 Task: Add Tbj Gourmet Black Peppercorn Uncured Bacon Jam to the cart.
Action: Mouse moved to (755, 298)
Screenshot: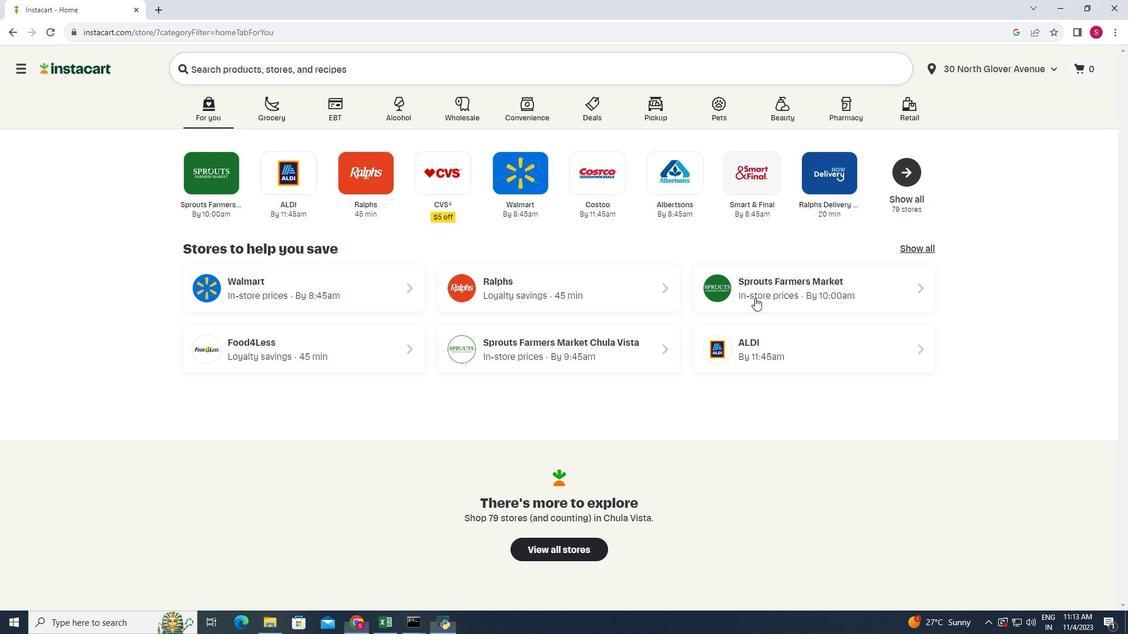
Action: Mouse pressed left at (755, 298)
Screenshot: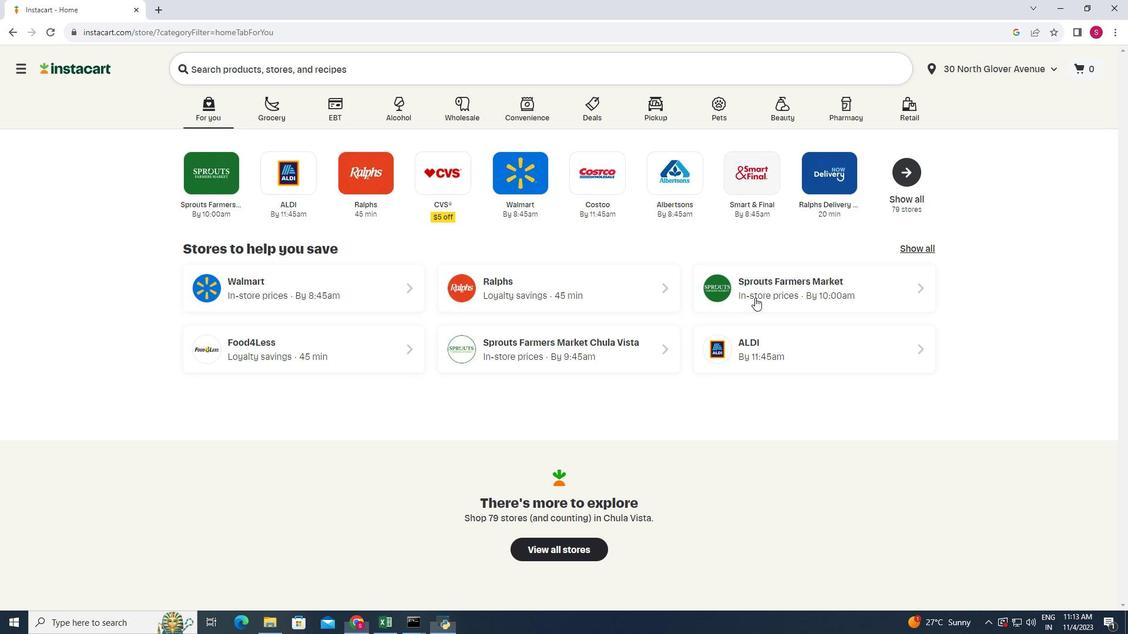 
Action: Mouse moved to (34, 400)
Screenshot: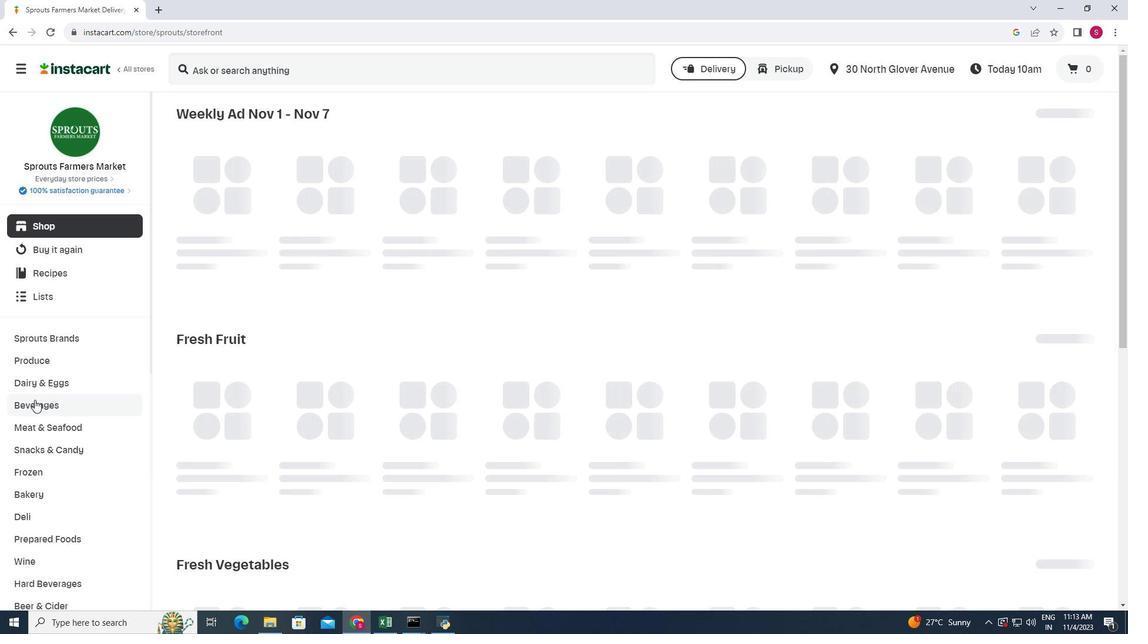 
Action: Mouse scrolled (34, 399) with delta (0, 0)
Screenshot: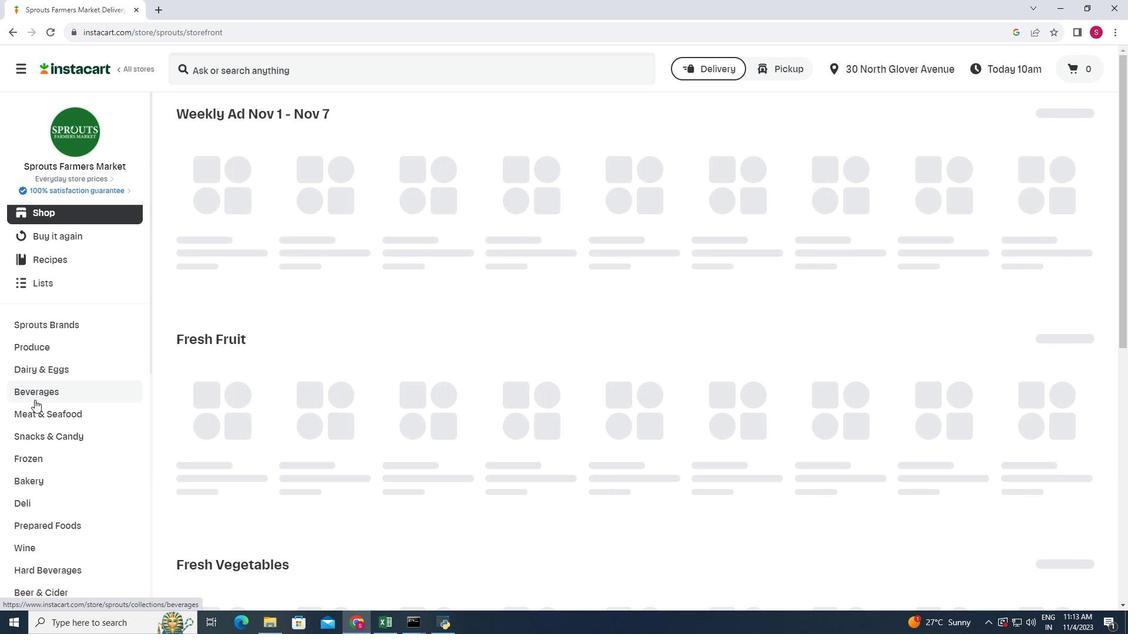 
Action: Mouse scrolled (34, 399) with delta (0, 0)
Screenshot: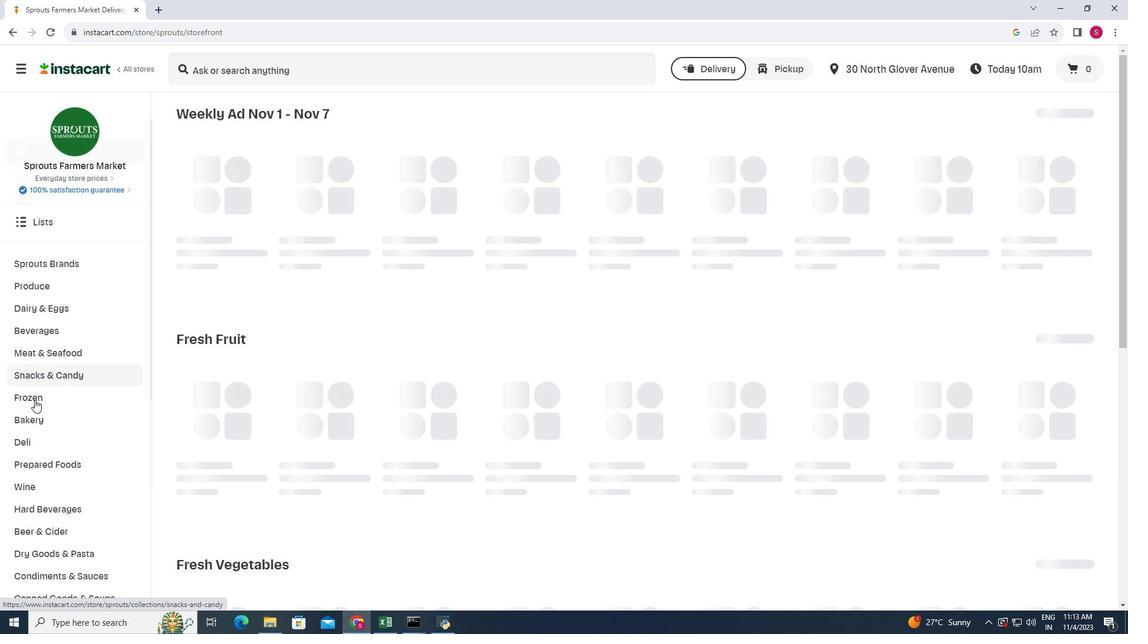 
Action: Mouse scrolled (34, 399) with delta (0, 0)
Screenshot: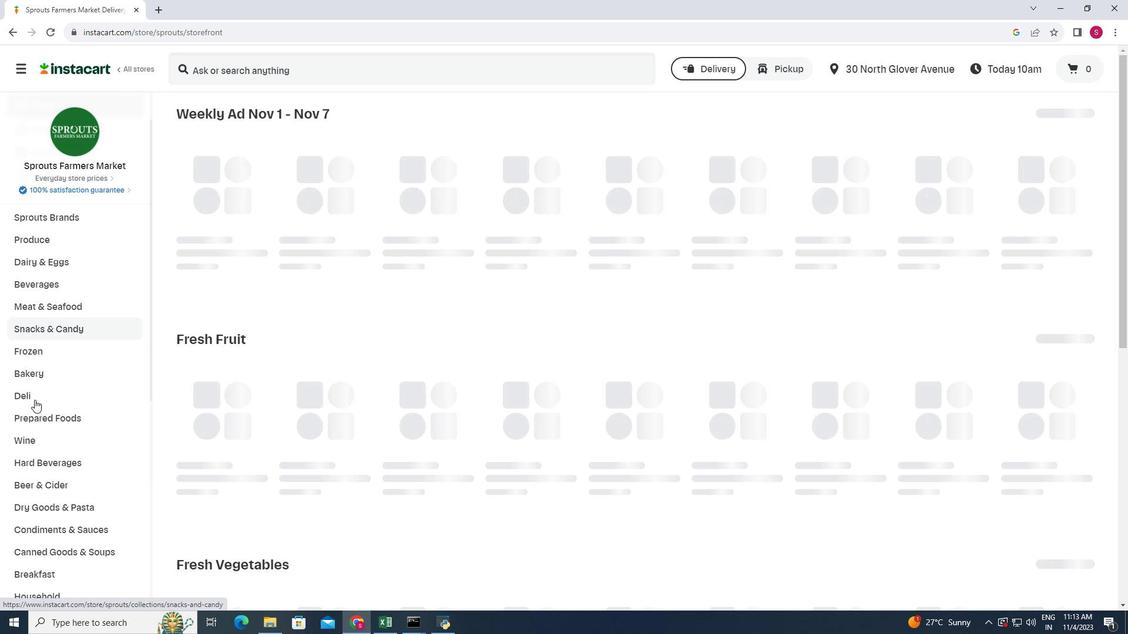 
Action: Mouse scrolled (34, 399) with delta (0, 0)
Screenshot: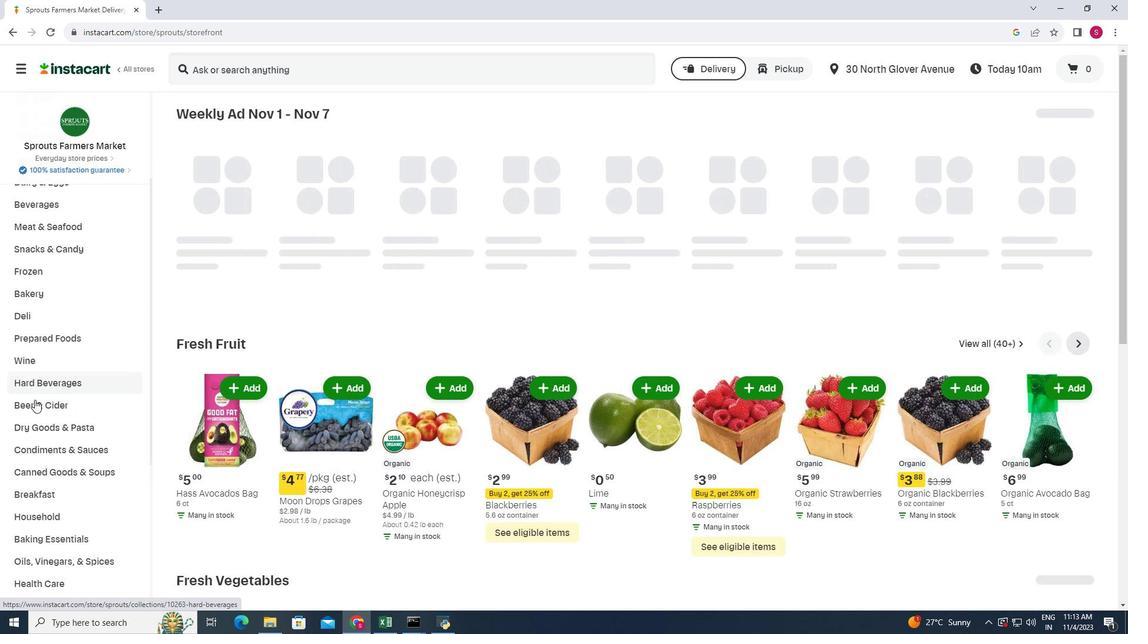
Action: Mouse moved to (37, 457)
Screenshot: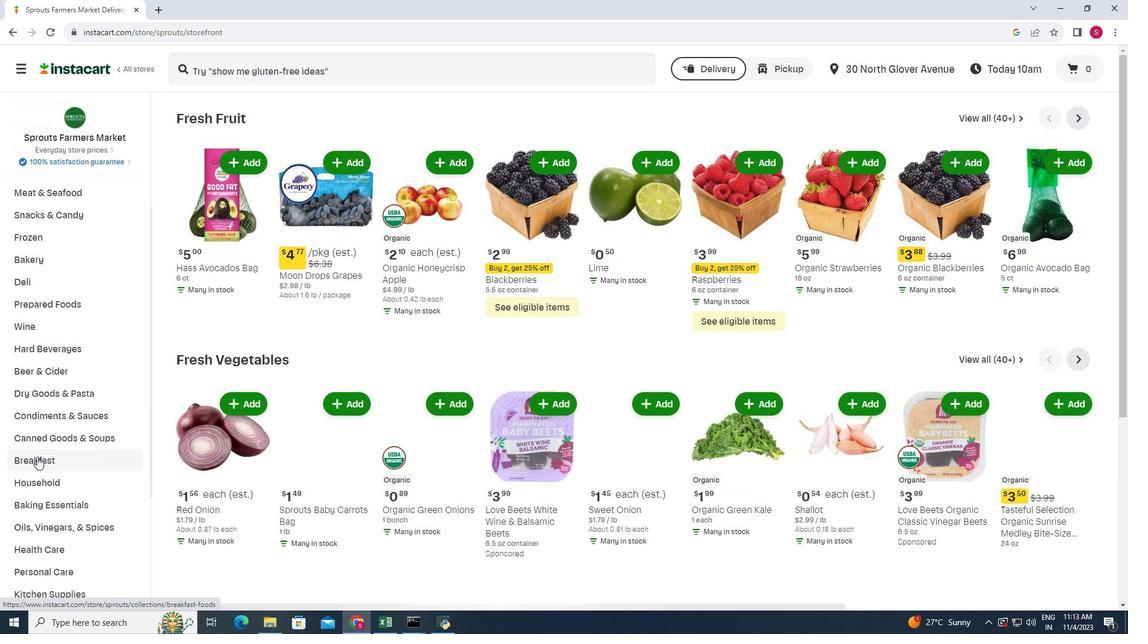 
Action: Mouse pressed left at (37, 457)
Screenshot: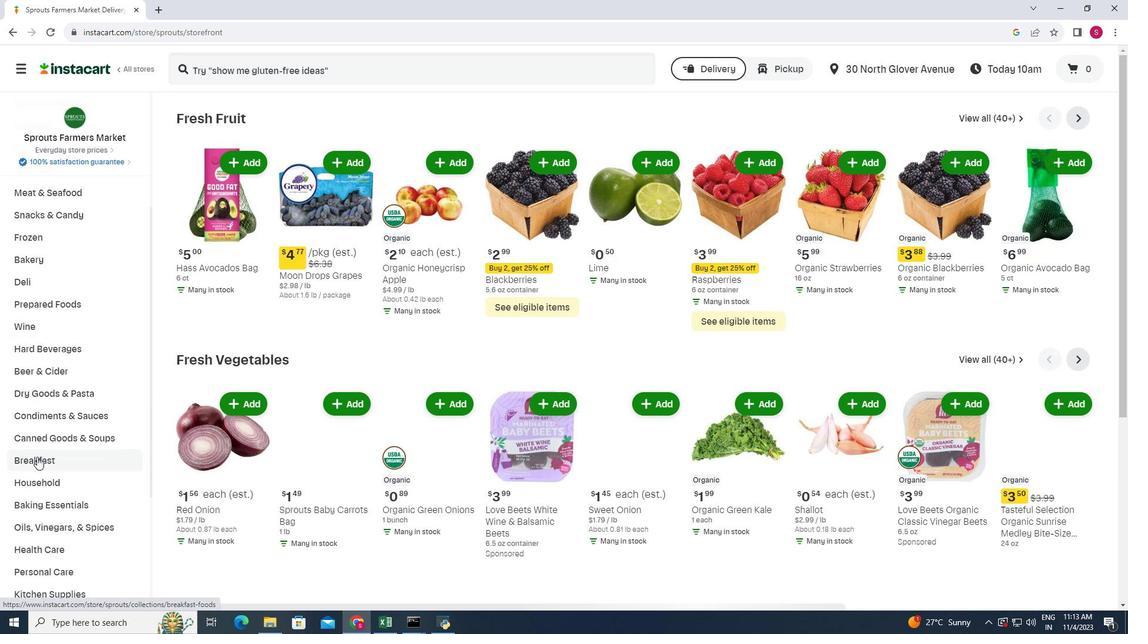 
Action: Mouse moved to (717, 149)
Screenshot: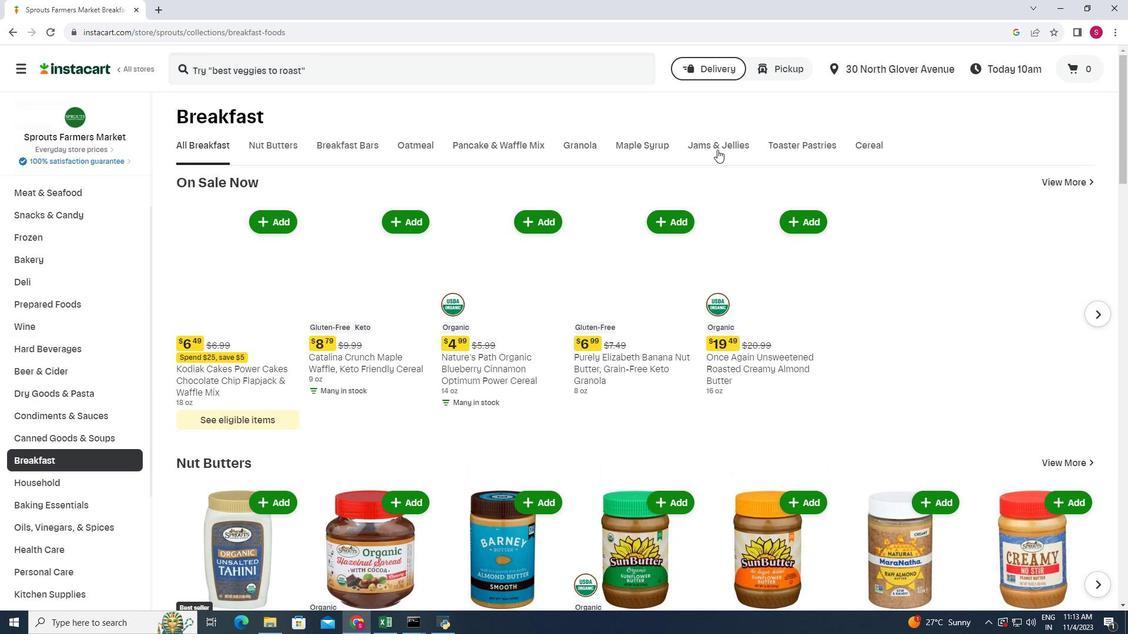 
Action: Mouse pressed left at (717, 149)
Screenshot: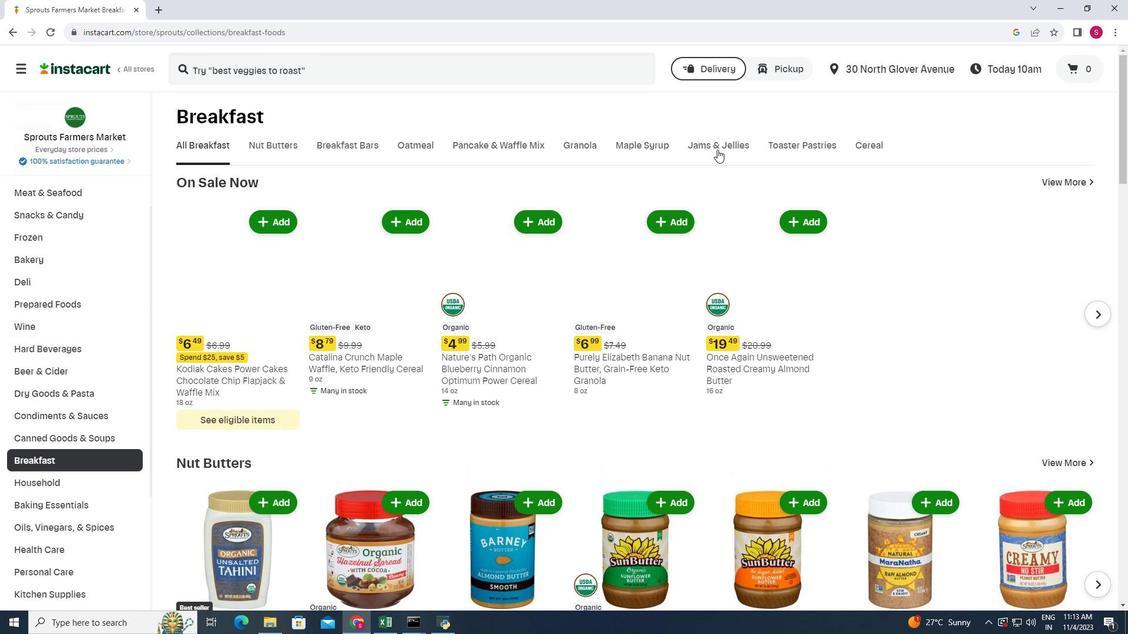 
Action: Mouse moved to (286, 208)
Screenshot: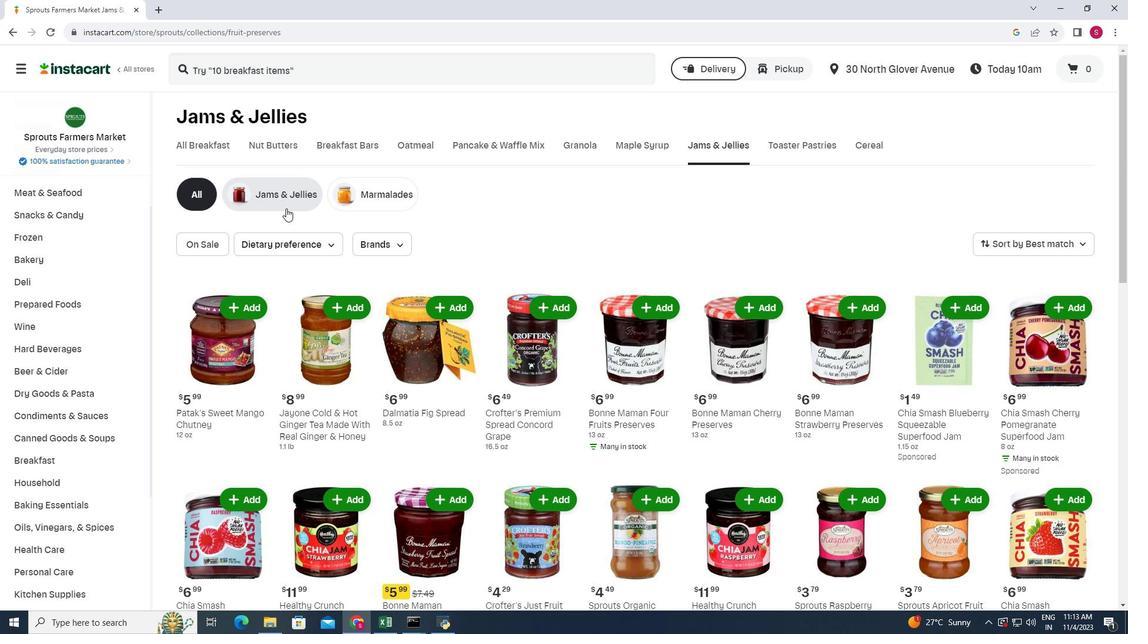 
Action: Mouse pressed left at (286, 208)
Screenshot: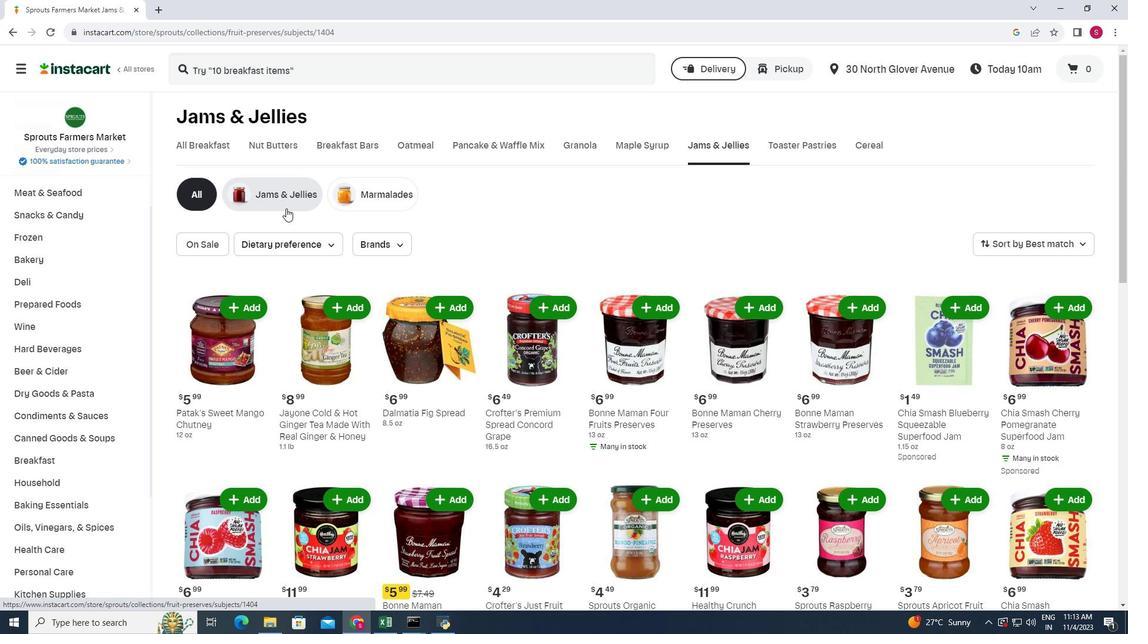 
Action: Mouse moved to (557, 228)
Screenshot: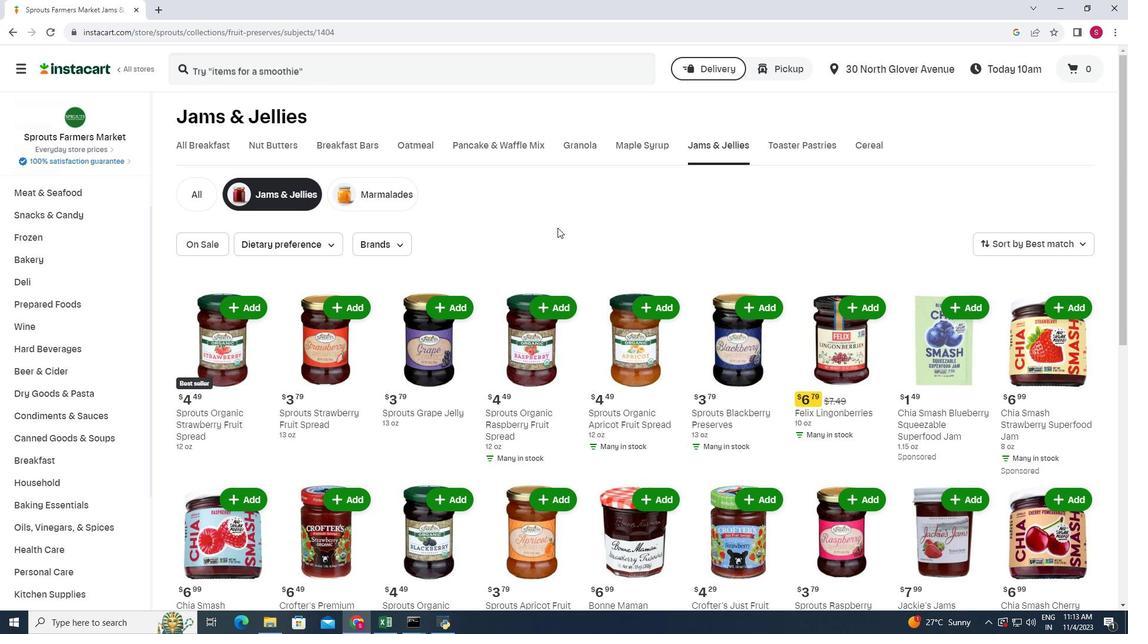 
Action: Mouse scrolled (557, 227) with delta (0, 0)
Screenshot: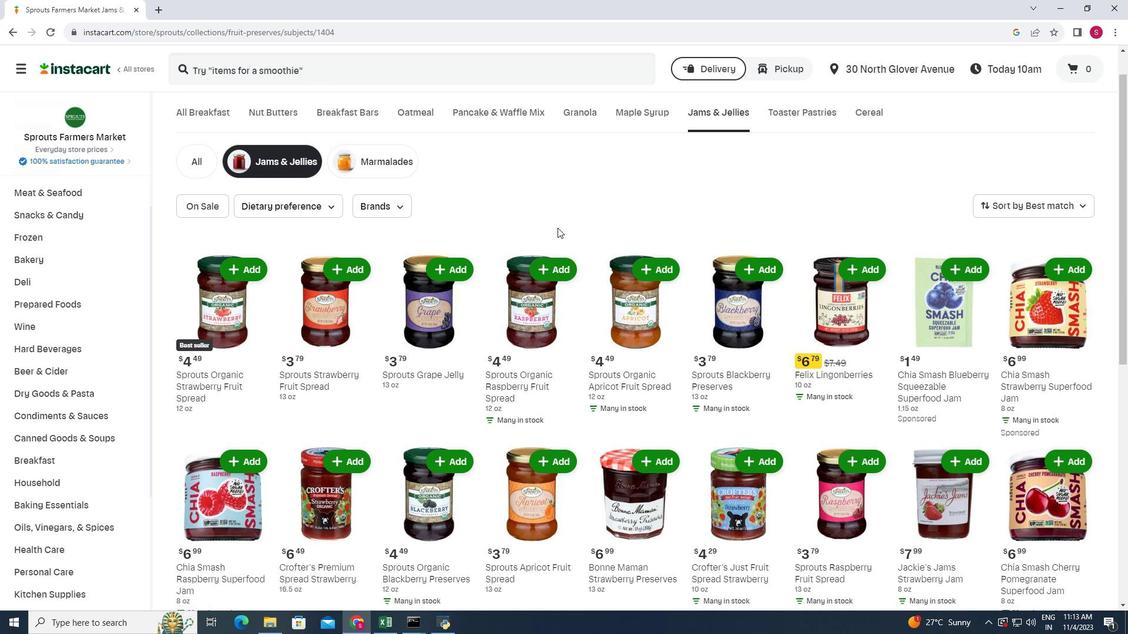
Action: Mouse scrolled (557, 227) with delta (0, 0)
Screenshot: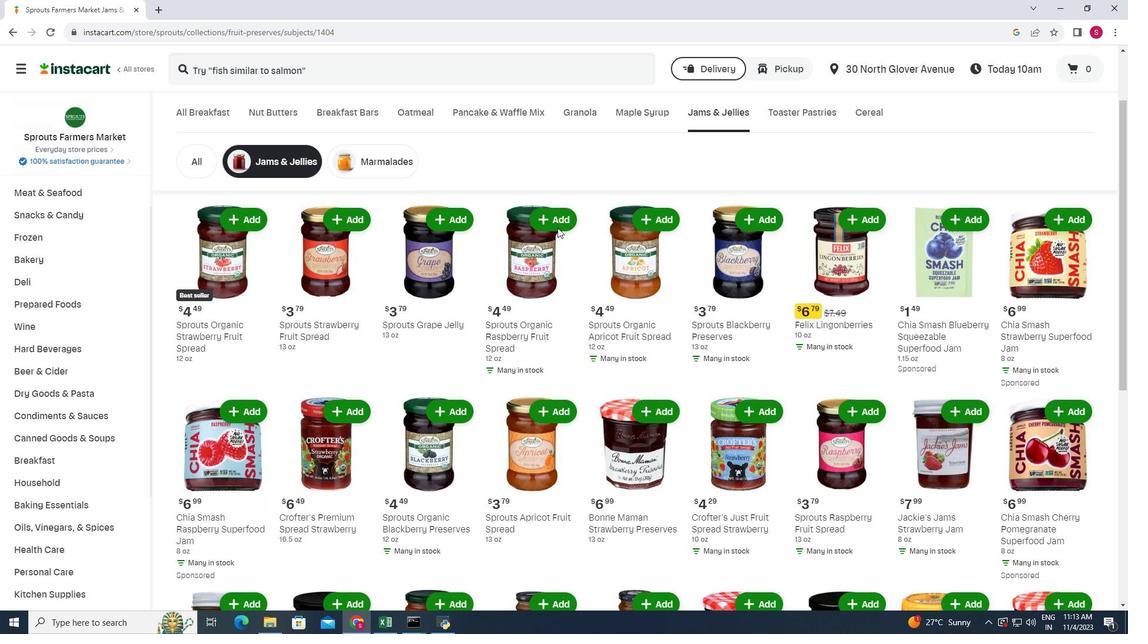 
Action: Mouse scrolled (557, 227) with delta (0, 0)
Screenshot: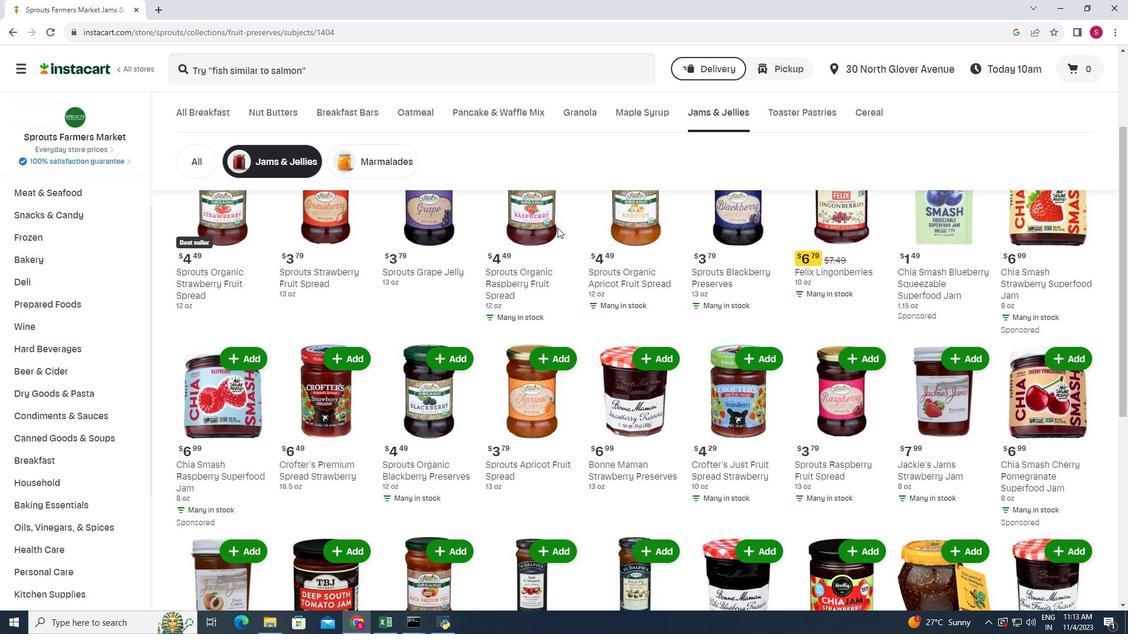 
Action: Mouse scrolled (557, 227) with delta (0, 0)
Screenshot: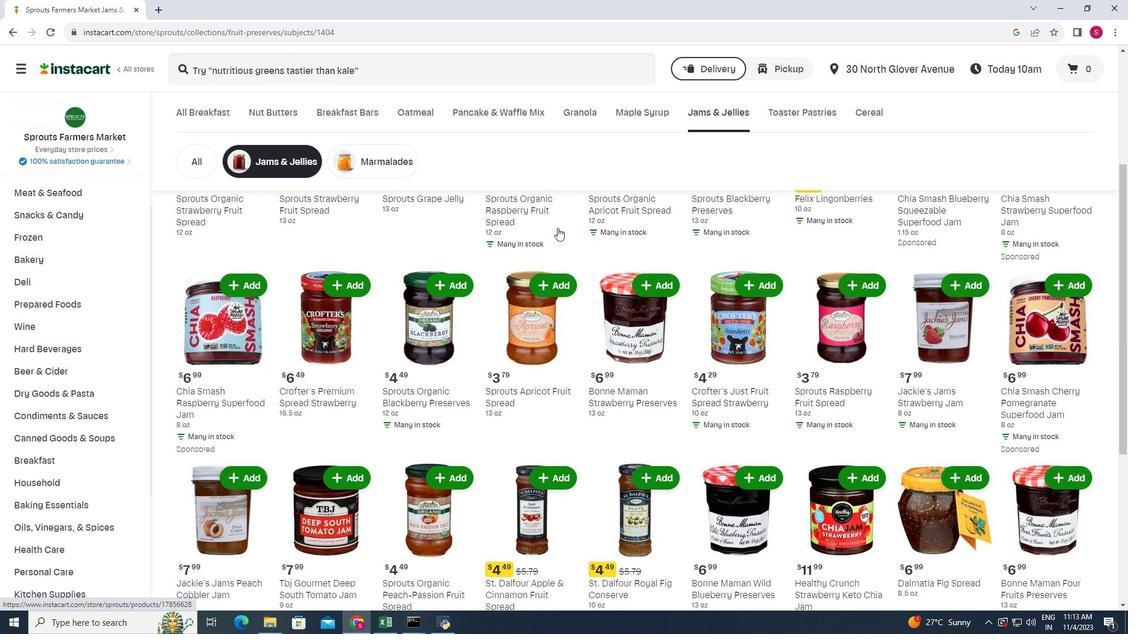 
Action: Mouse scrolled (557, 227) with delta (0, 0)
Screenshot: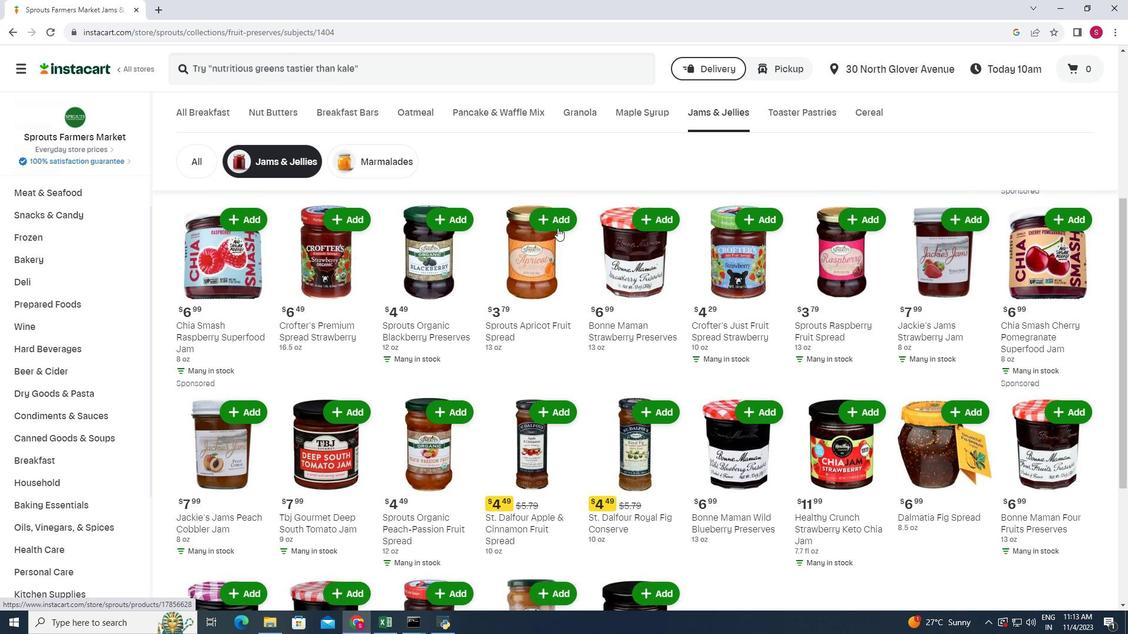 
Action: Mouse scrolled (557, 227) with delta (0, 0)
Screenshot: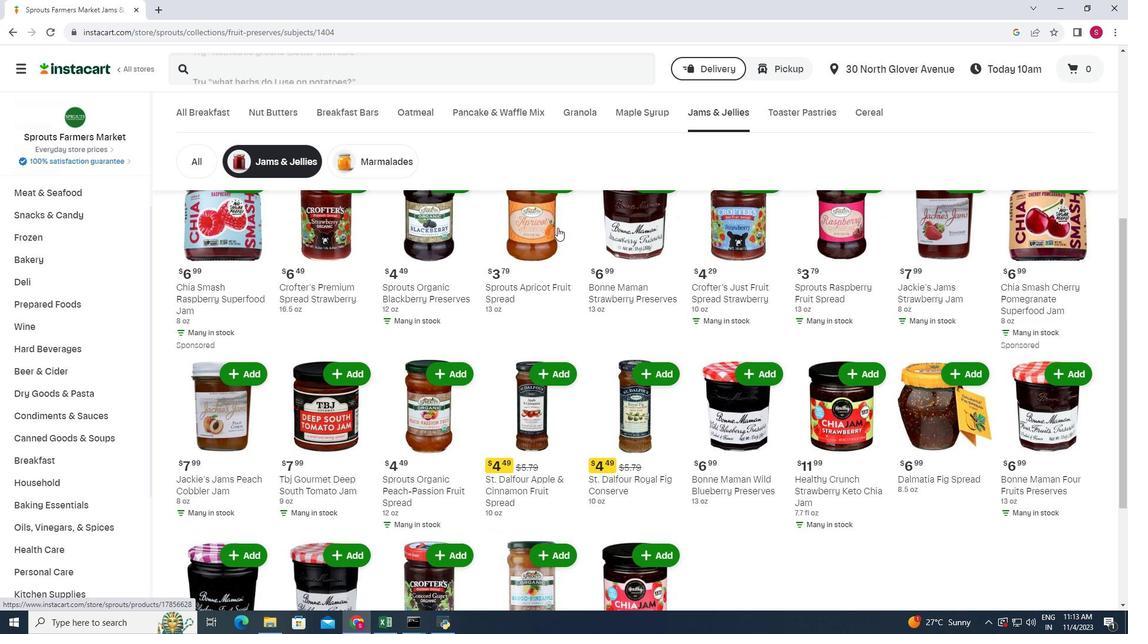 
Action: Mouse scrolled (557, 227) with delta (0, 0)
Screenshot: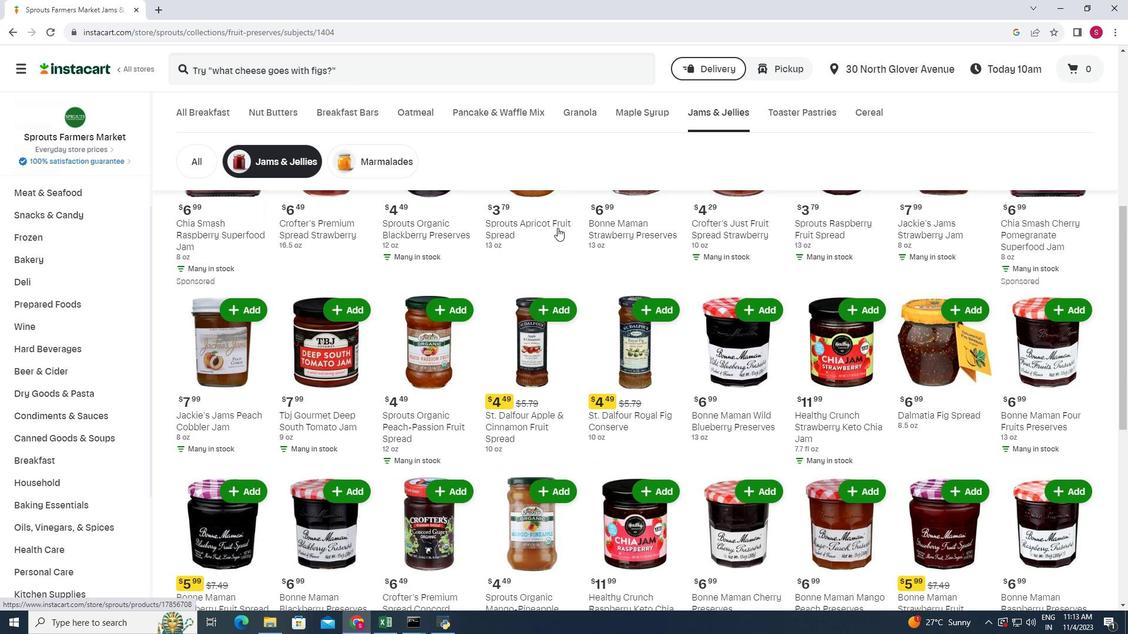 
Action: Mouse scrolled (557, 227) with delta (0, 0)
Screenshot: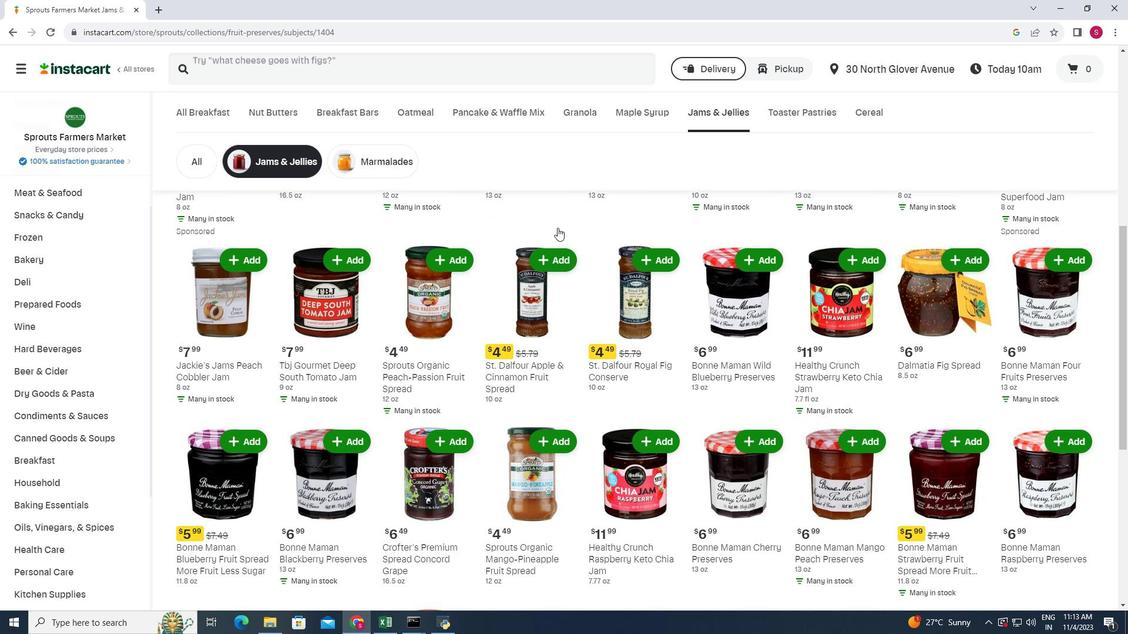 
Action: Mouse scrolled (557, 227) with delta (0, 0)
Screenshot: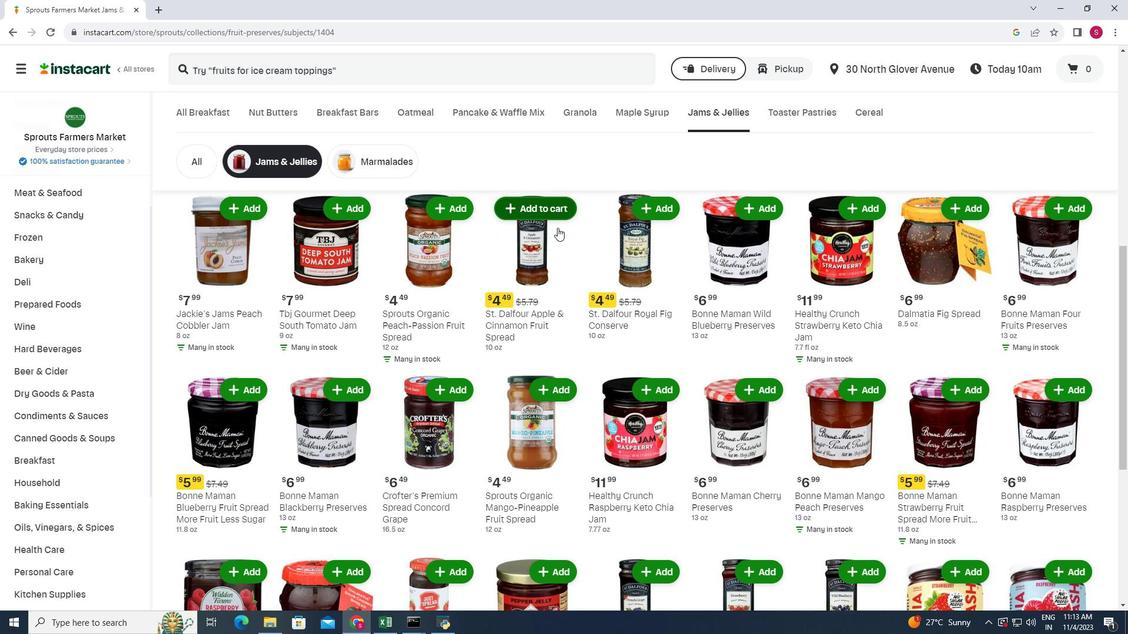 
Action: Mouse scrolled (557, 227) with delta (0, 0)
Screenshot: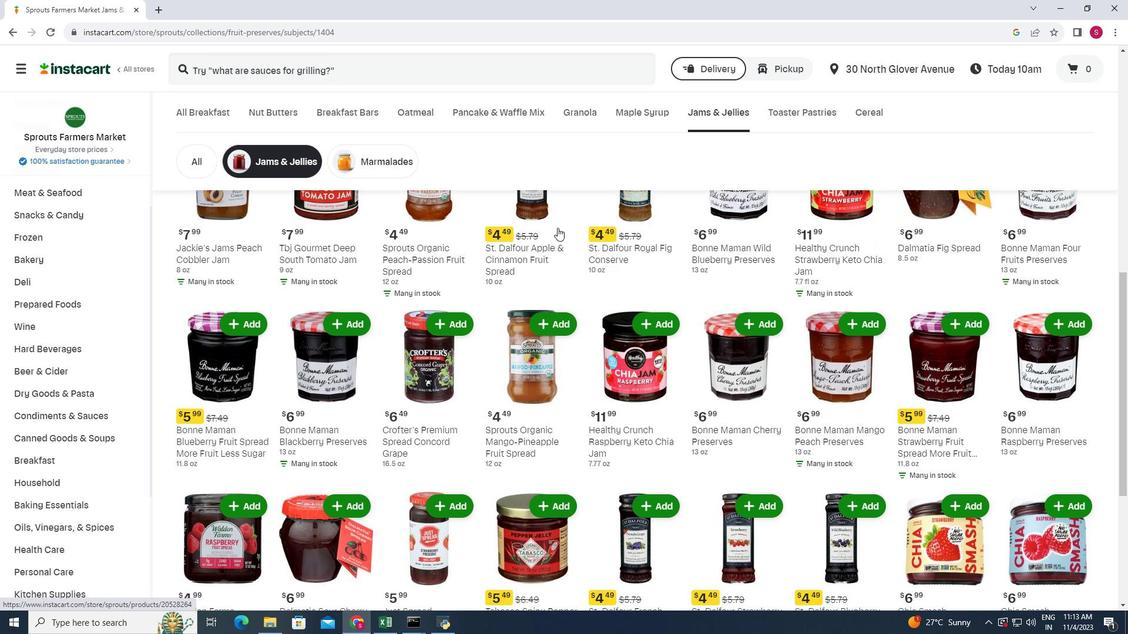 
Action: Mouse scrolled (557, 227) with delta (0, 0)
Screenshot: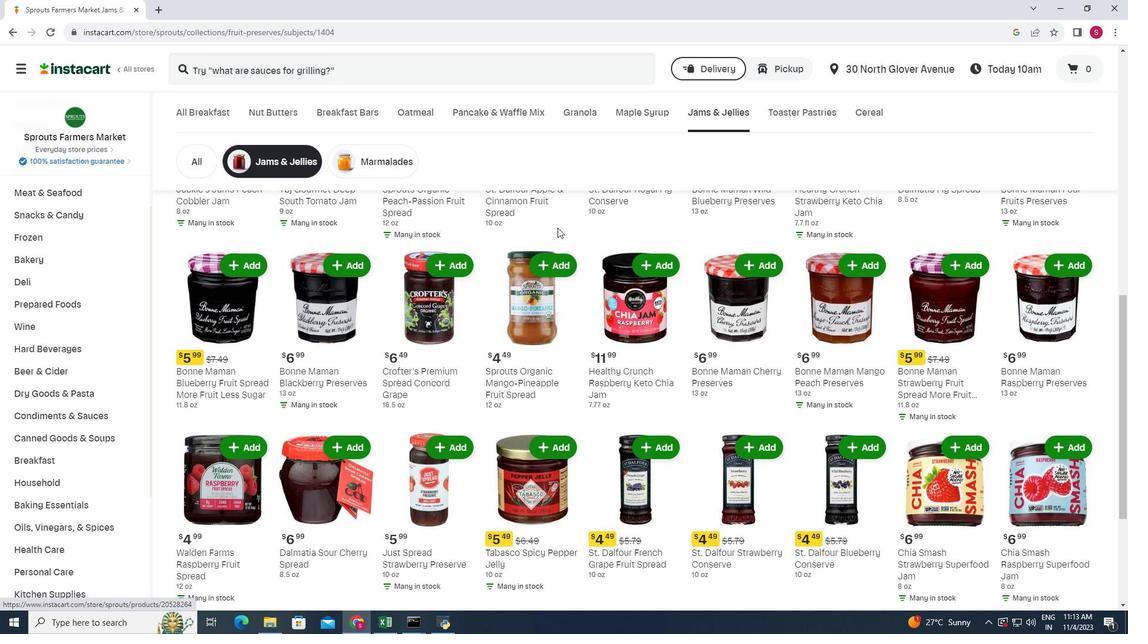 
Action: Mouse scrolled (557, 227) with delta (0, 0)
Screenshot: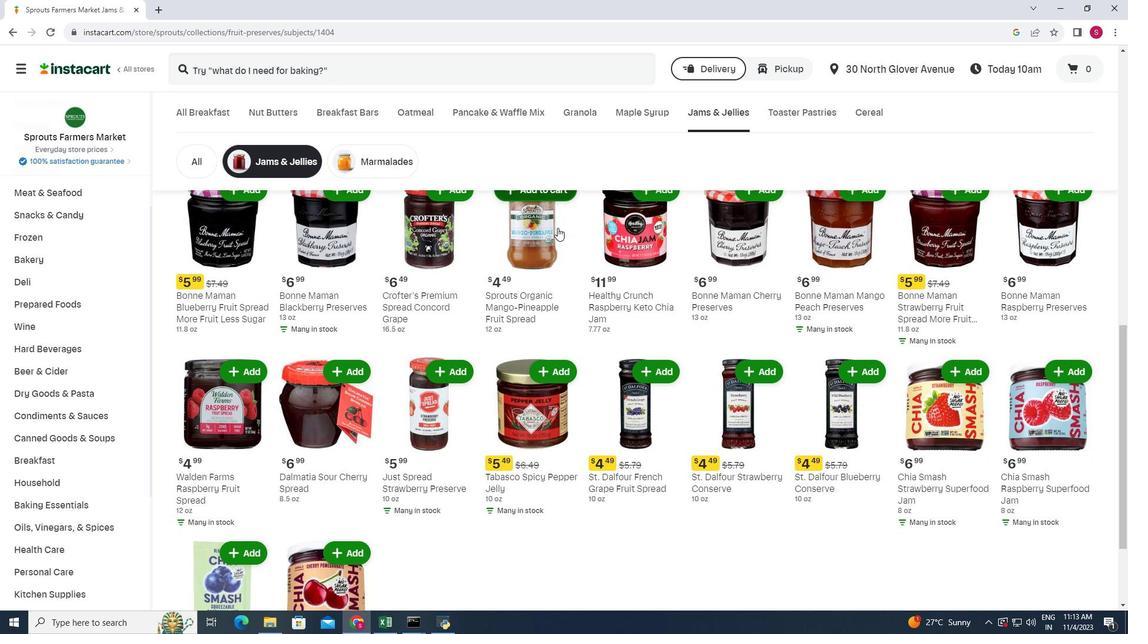 
Action: Mouse scrolled (557, 227) with delta (0, 0)
Screenshot: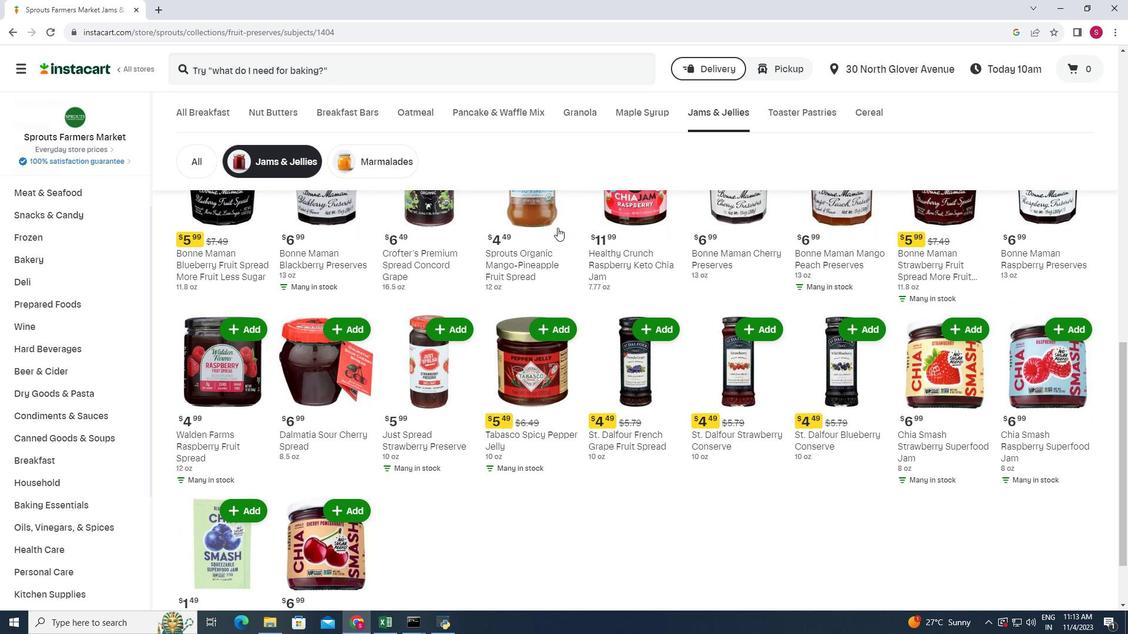 
Action: Mouse scrolled (557, 227) with delta (0, 0)
Screenshot: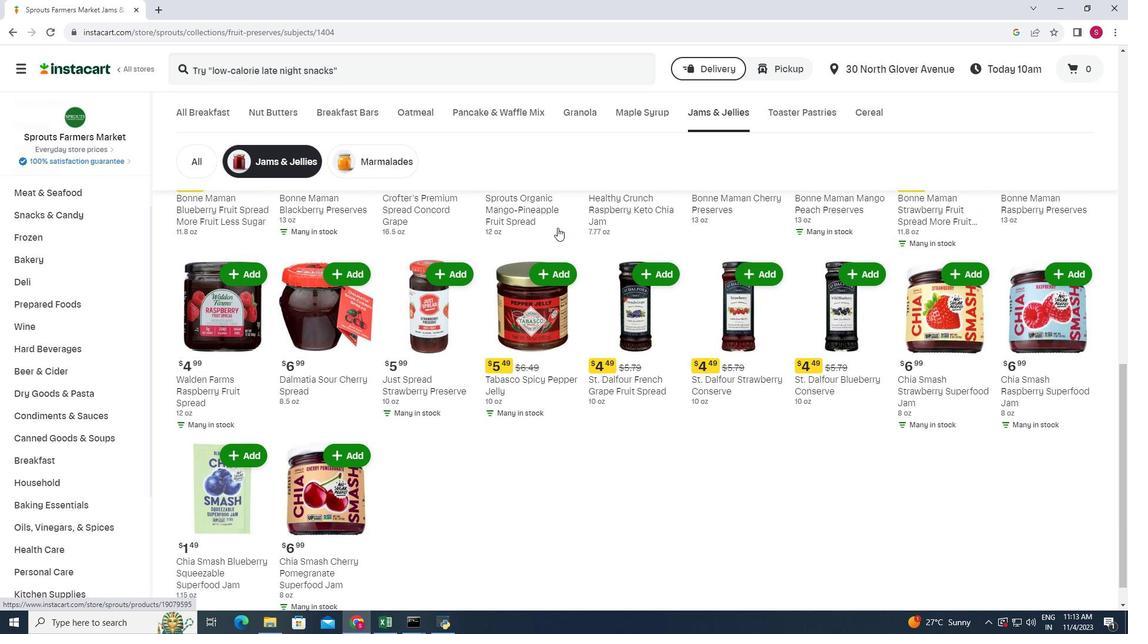 
Action: Mouse scrolled (557, 227) with delta (0, 0)
Screenshot: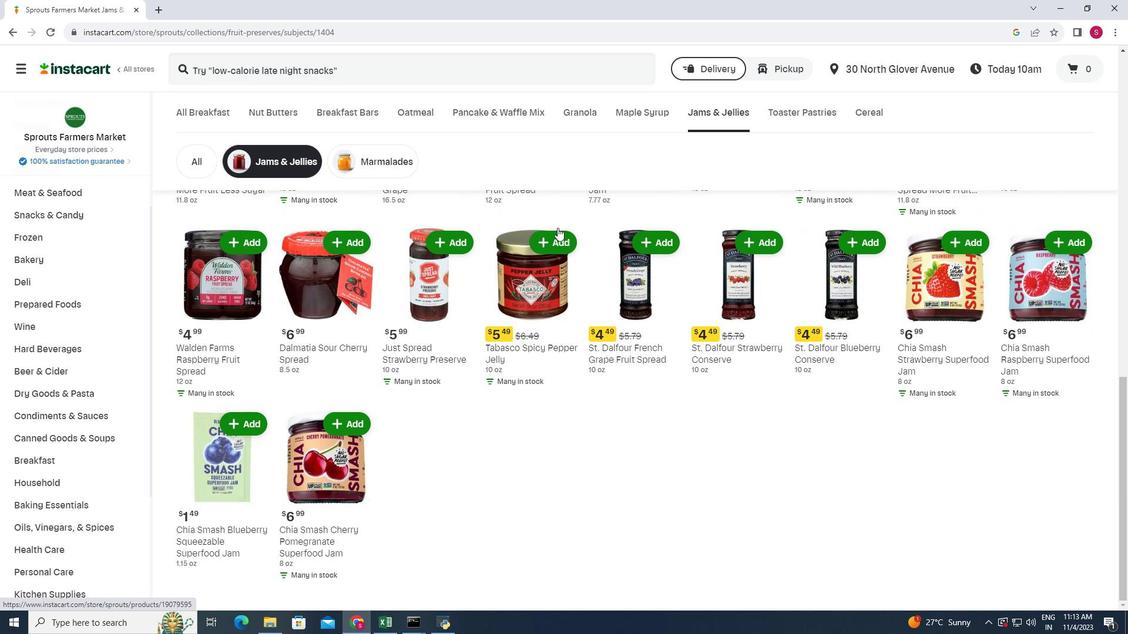 
Action: Mouse scrolled (557, 228) with delta (0, 0)
Screenshot: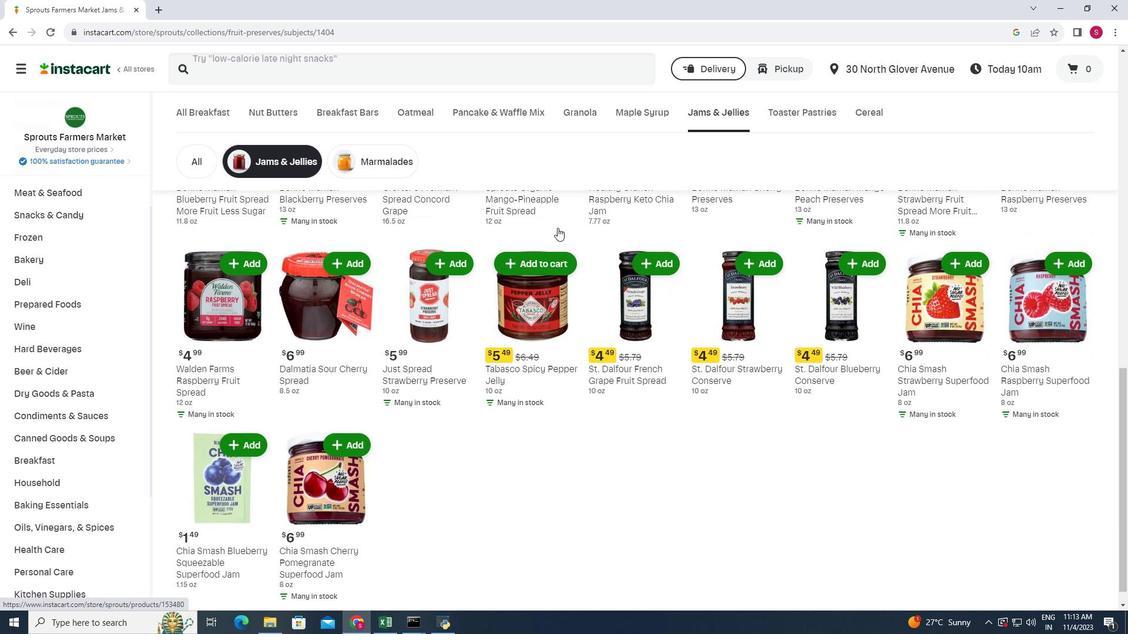 
Action: Mouse scrolled (557, 228) with delta (0, 0)
Screenshot: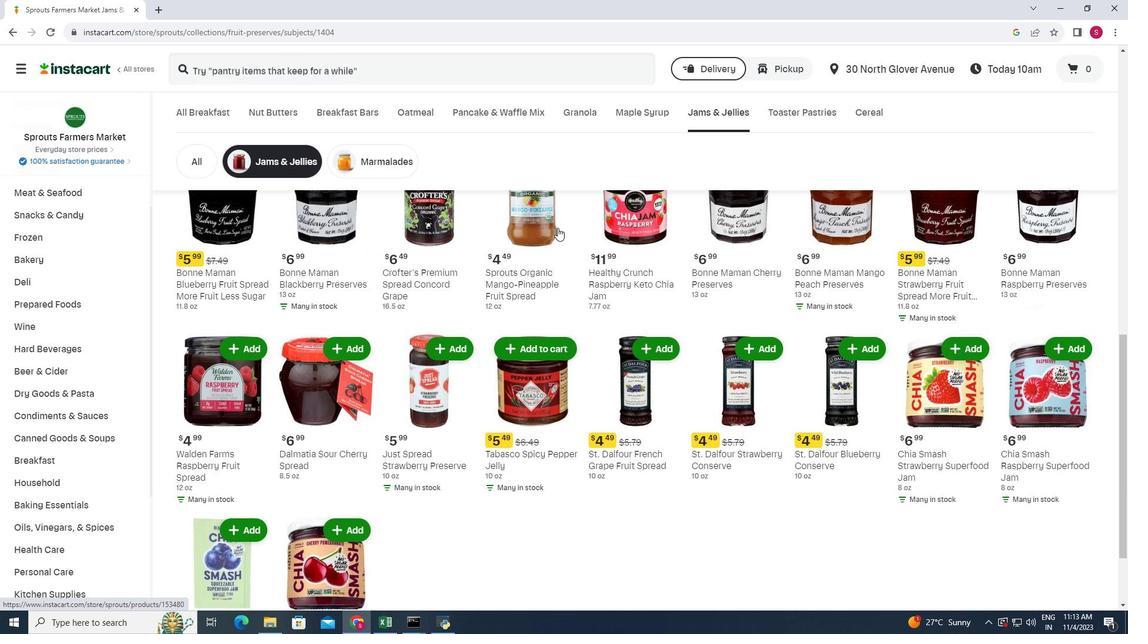 
Action: Mouse scrolled (557, 228) with delta (0, 0)
Screenshot: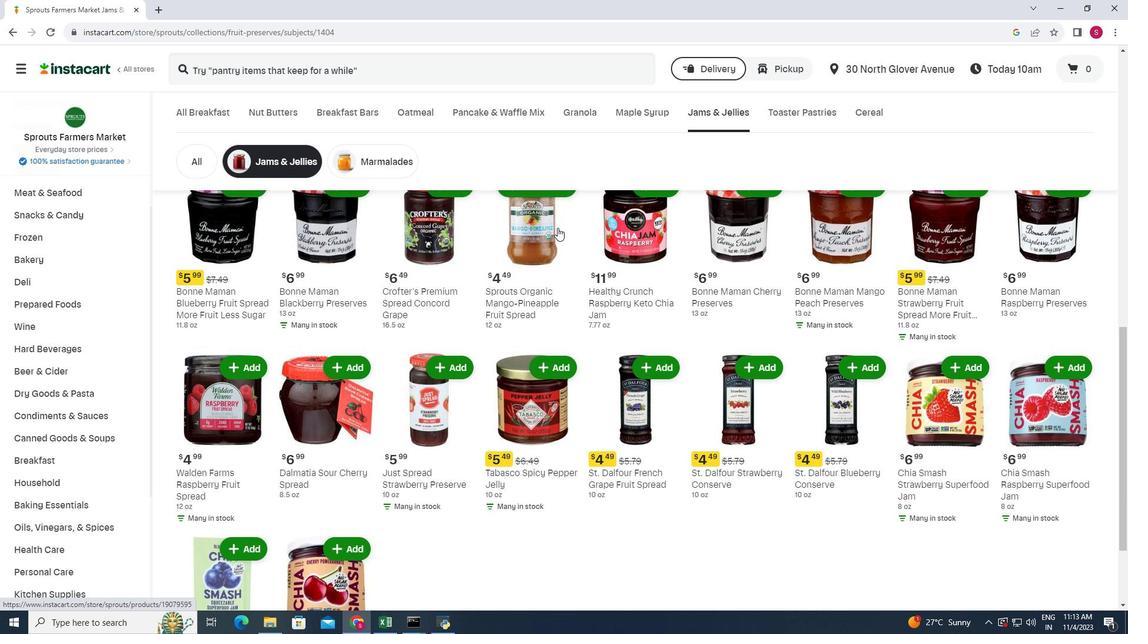 
Action: Mouse scrolled (557, 228) with delta (0, 0)
Screenshot: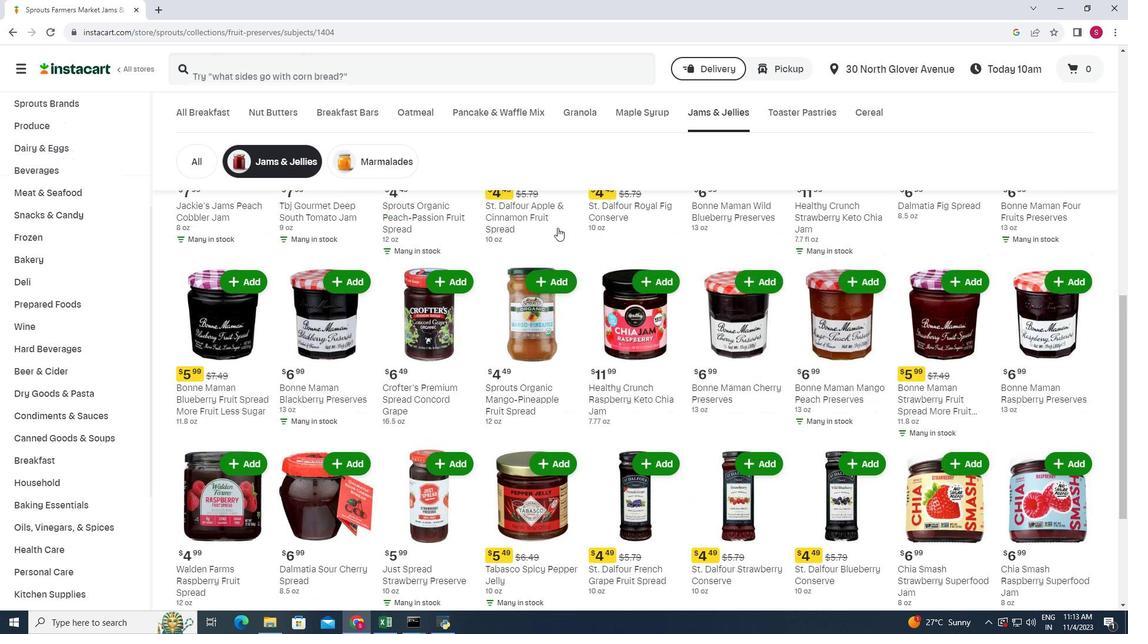 
Action: Mouse scrolled (557, 228) with delta (0, 0)
Screenshot: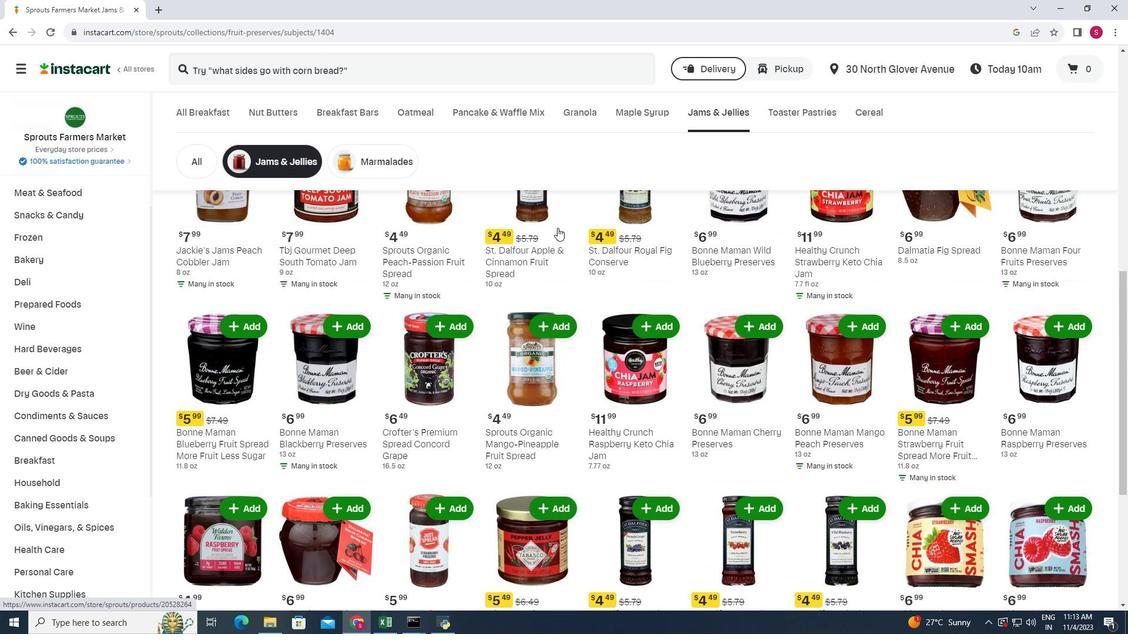 
Action: Mouse scrolled (557, 228) with delta (0, 0)
Screenshot: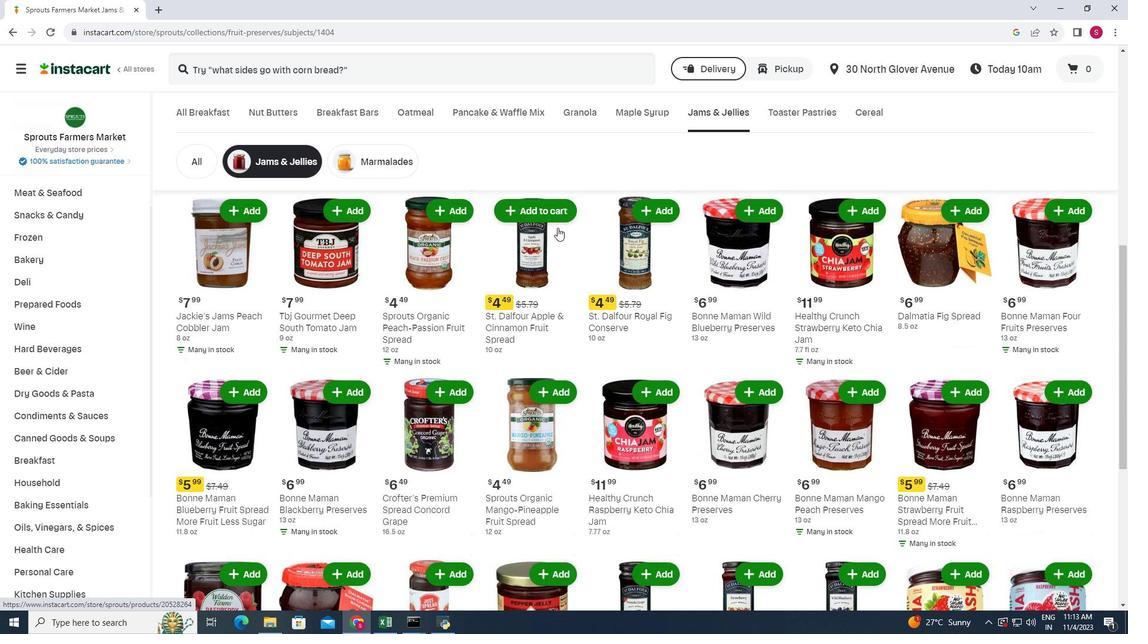 
Action: Mouse scrolled (557, 228) with delta (0, 0)
Screenshot: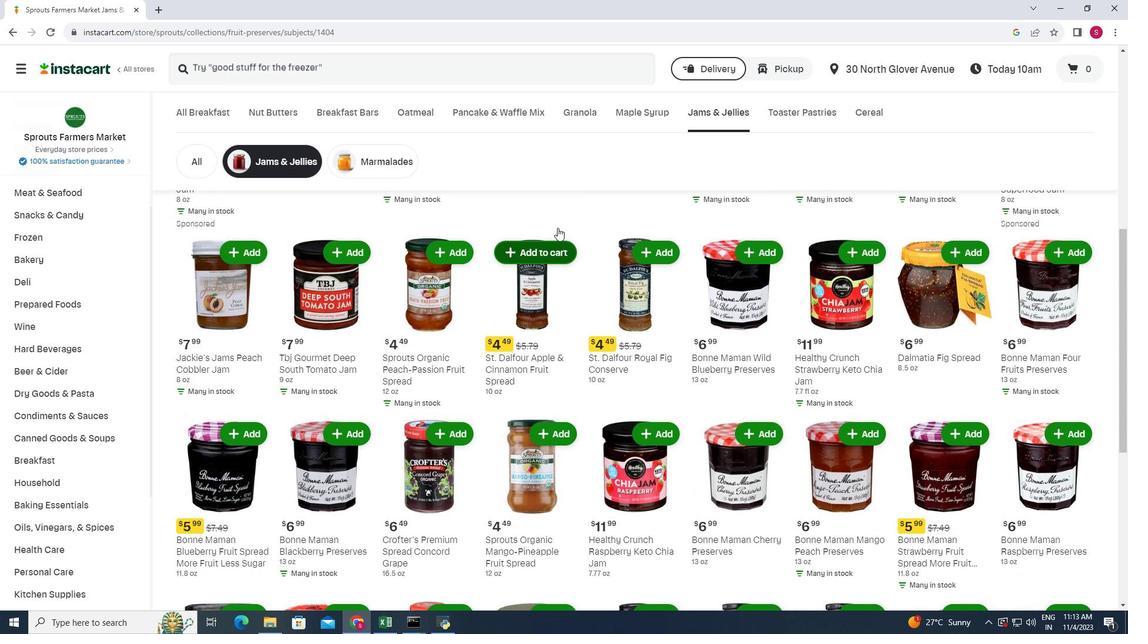 
Action: Mouse scrolled (557, 228) with delta (0, 0)
Screenshot: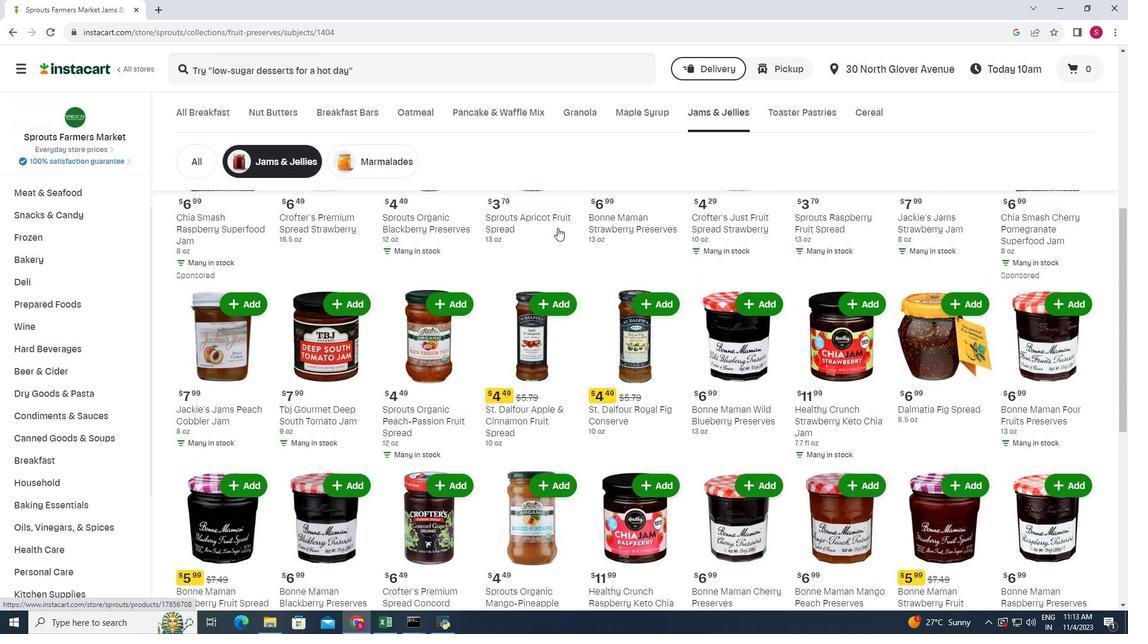 
Action: Mouse scrolled (557, 228) with delta (0, 0)
Screenshot: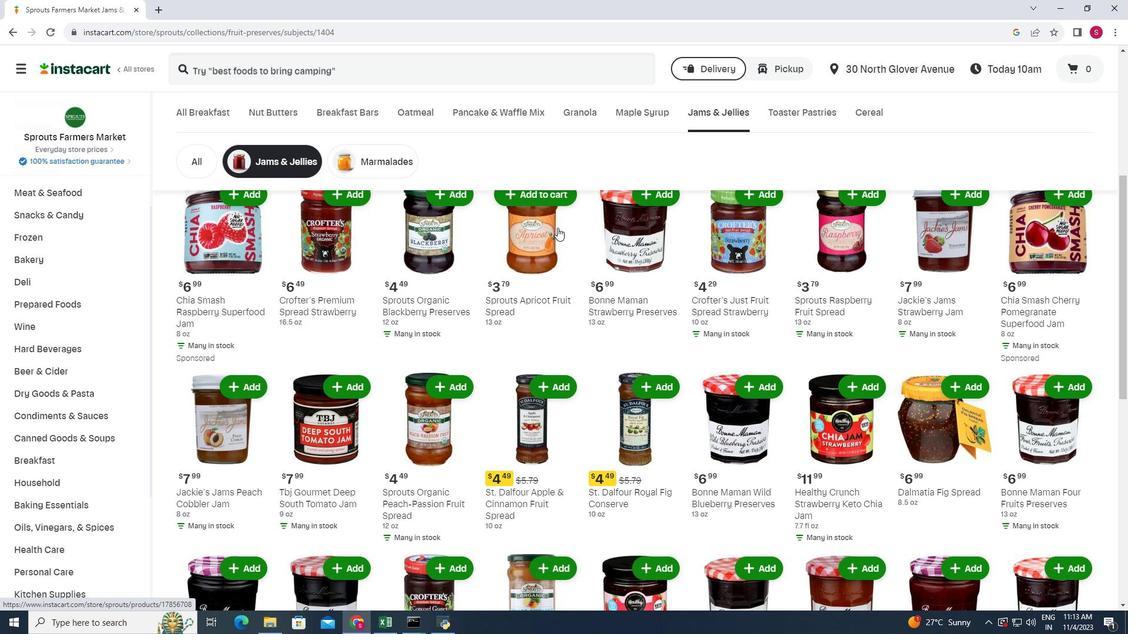 
Action: Mouse scrolled (557, 228) with delta (0, 0)
Screenshot: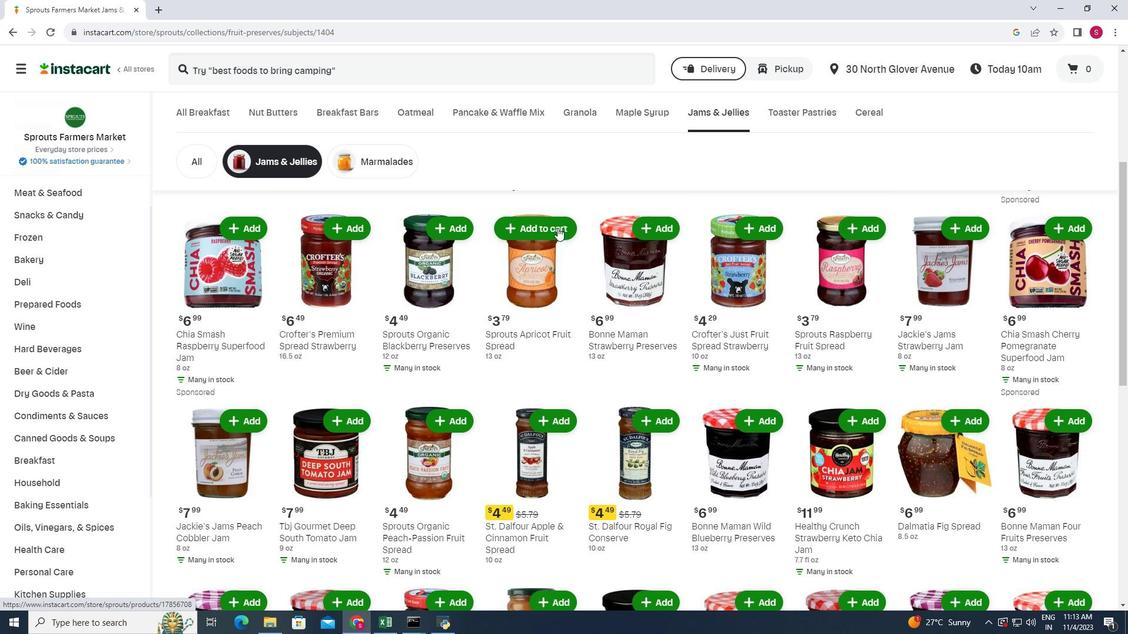 
Action: Mouse scrolled (557, 228) with delta (0, 0)
Screenshot: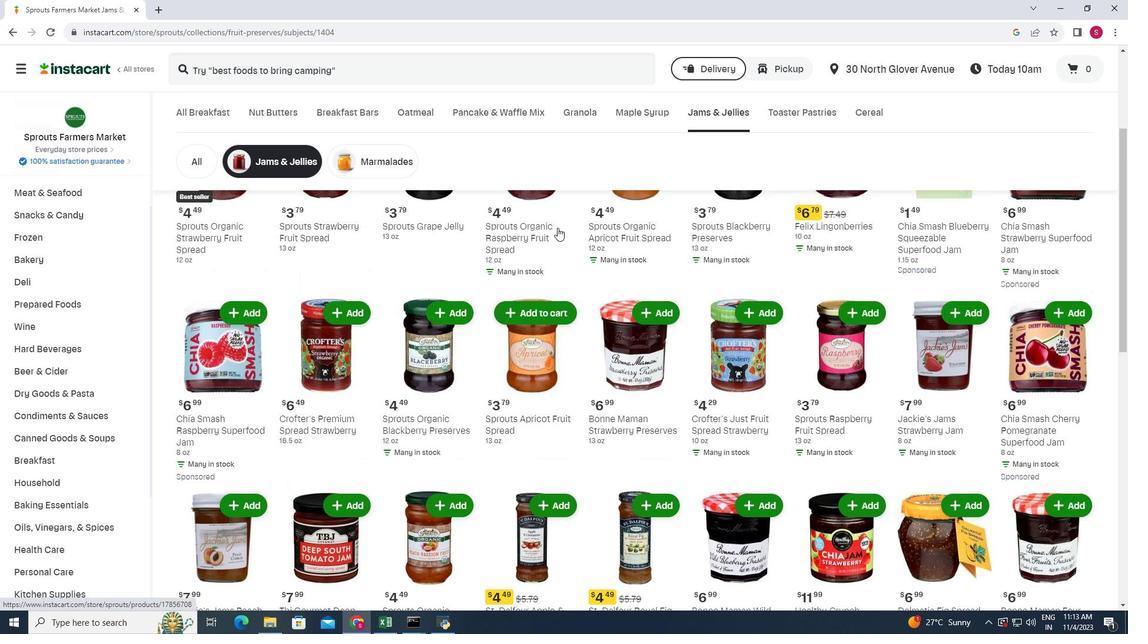 
Action: Mouse scrolled (557, 228) with delta (0, 0)
Screenshot: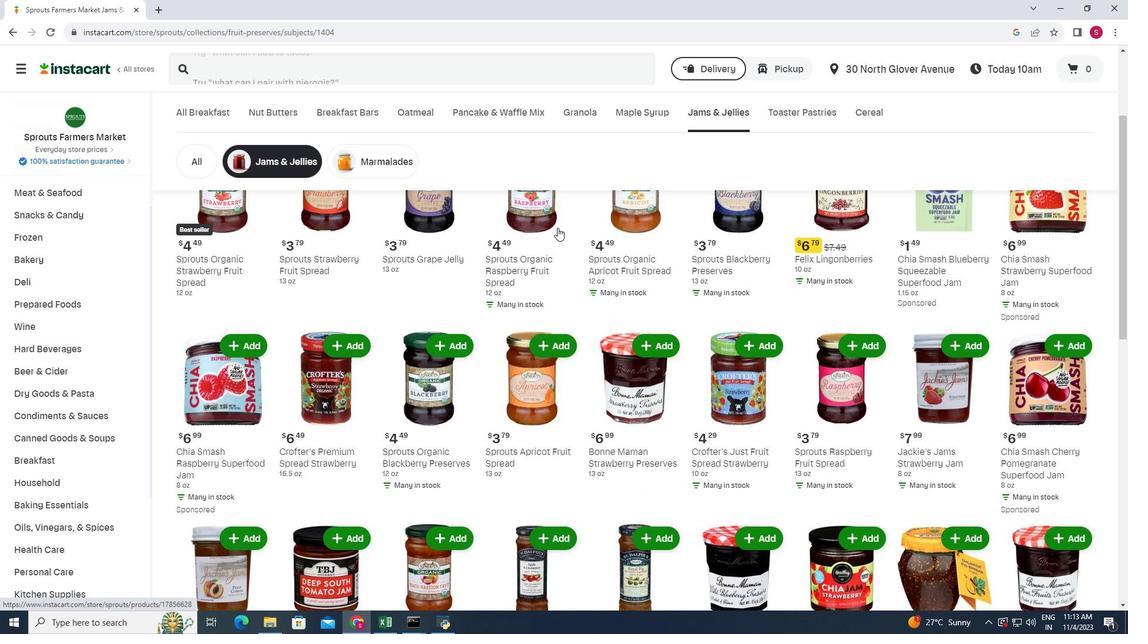 
Action: Mouse scrolled (557, 228) with delta (0, 0)
Screenshot: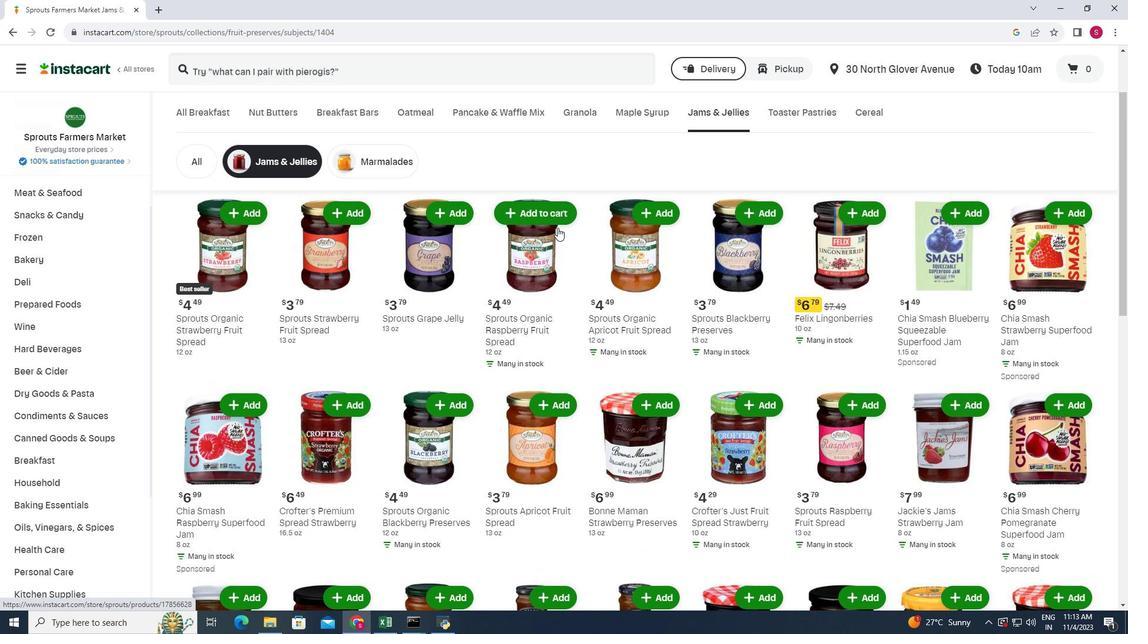 
Action: Mouse scrolled (557, 228) with delta (0, 0)
Screenshot: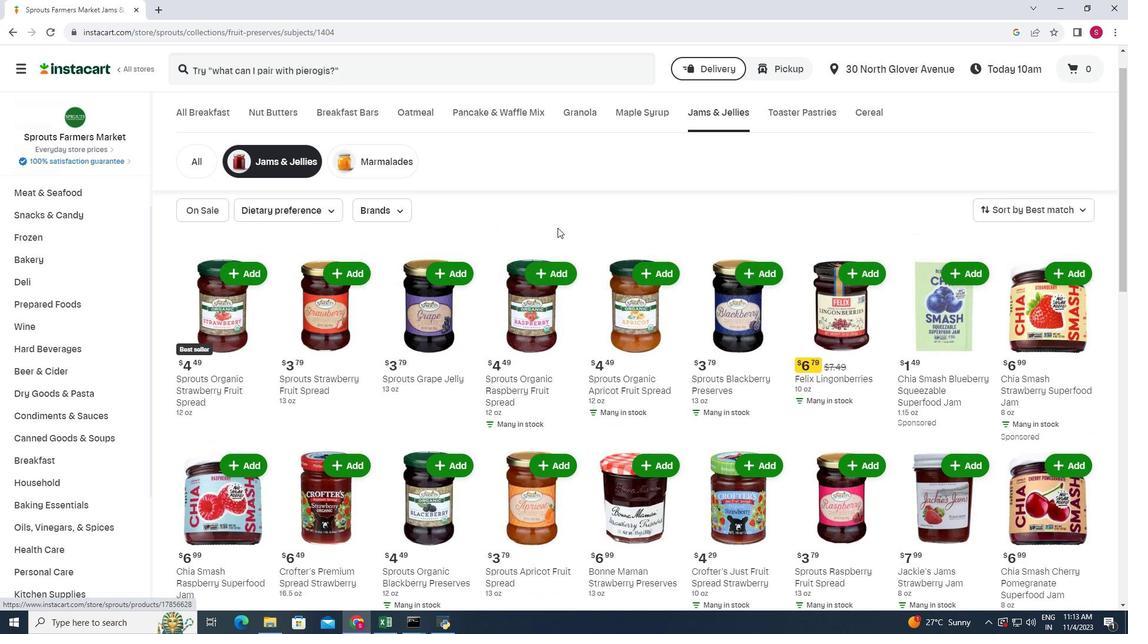 
Action: Mouse scrolled (557, 228) with delta (0, 0)
Screenshot: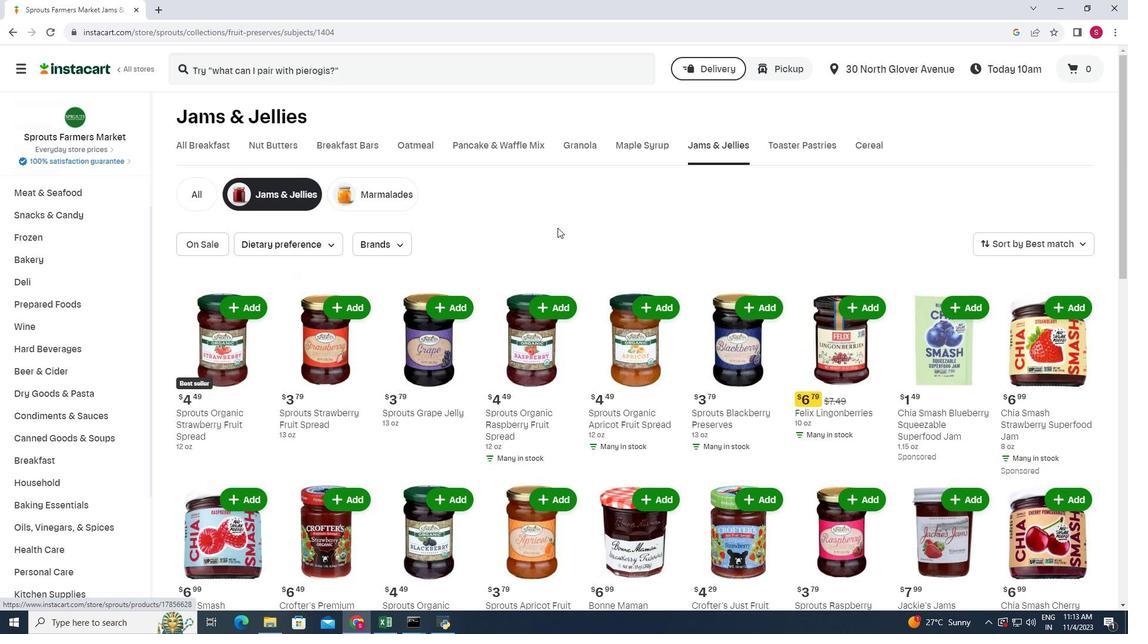 
